Task: Plan a route with a stop at the Brooklyn Botanic Garden during your commute to Prospect Park.
Action: Mouse moved to (89, 58)
Screenshot: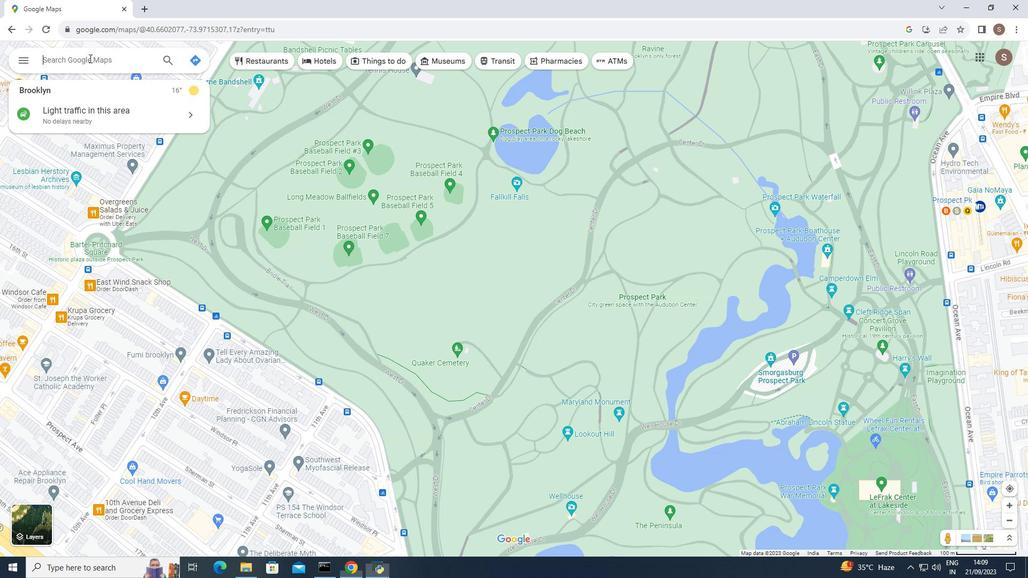 
Action: Mouse pressed left at (89, 58)
Screenshot: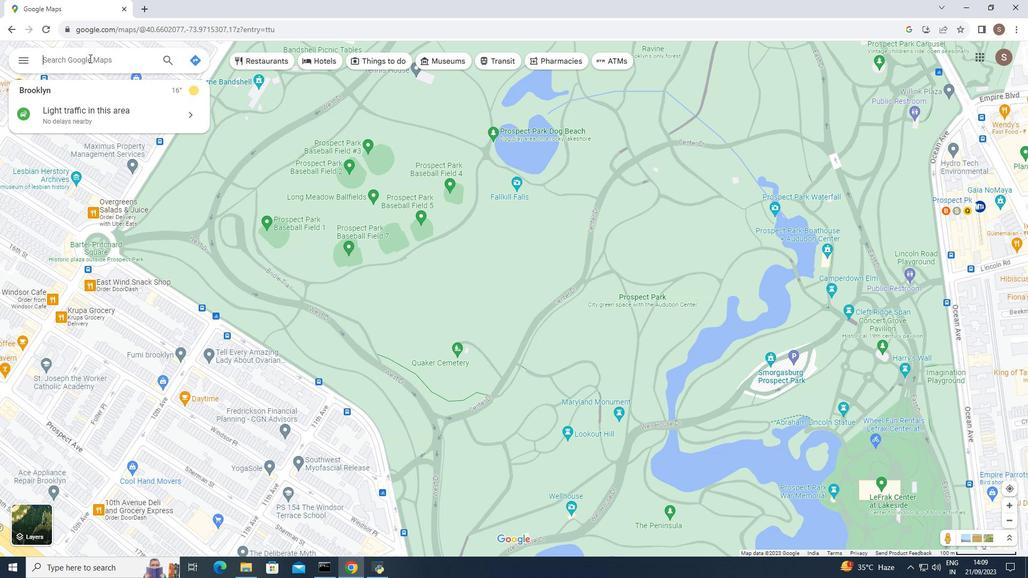 
Action: Key pressed <Key.caps_lock>PROSPECT<Key.space>PARK
Screenshot: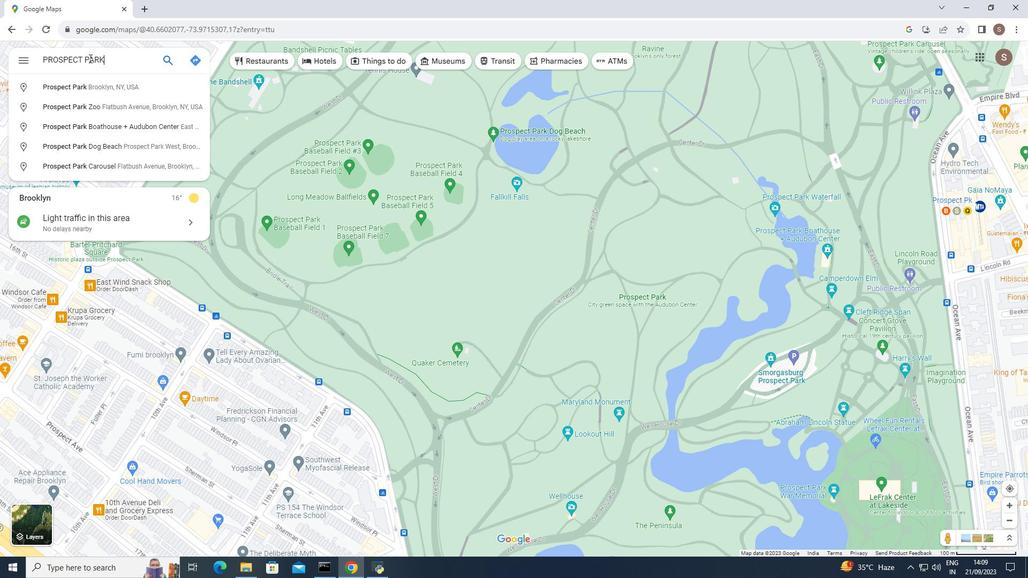 
Action: Mouse moved to (78, 86)
Screenshot: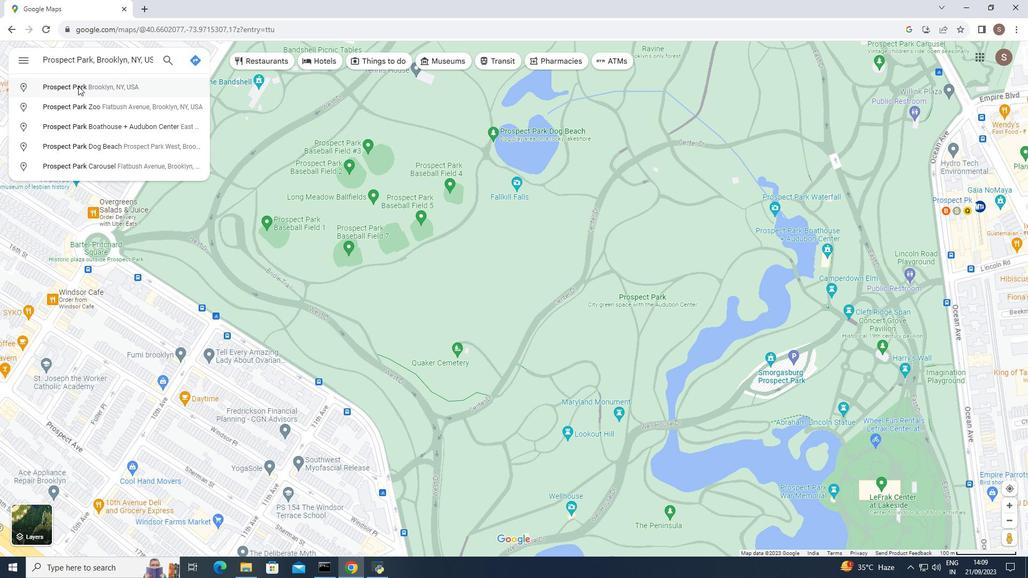 
Action: Mouse pressed left at (78, 86)
Screenshot: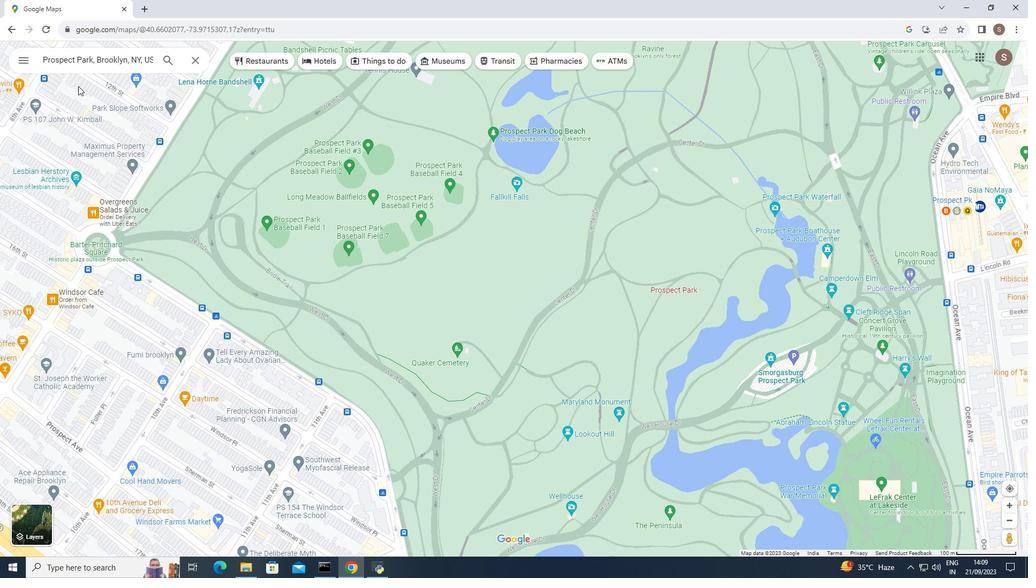 
Action: Mouse moved to (29, 269)
Screenshot: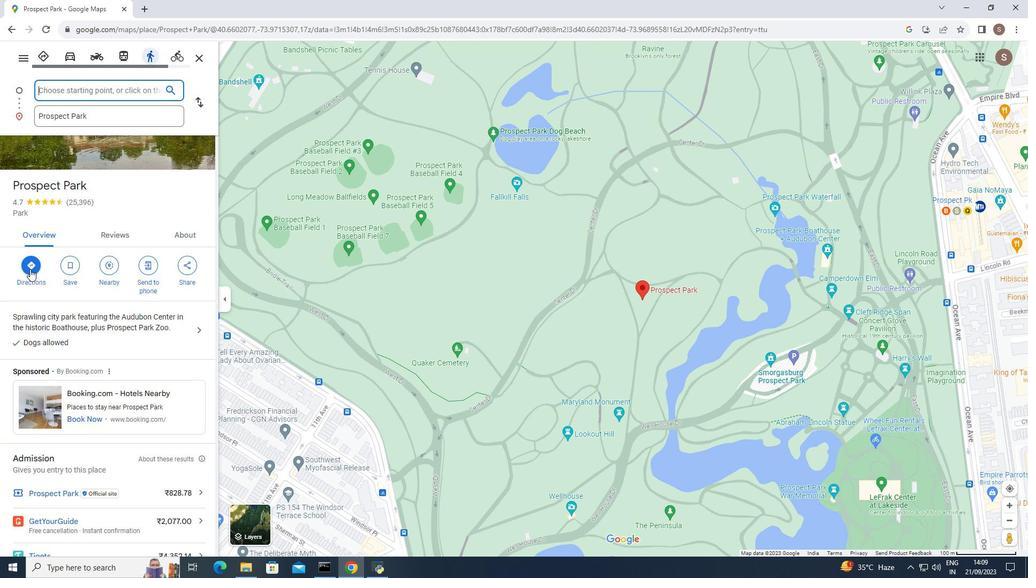 
Action: Mouse pressed left at (29, 269)
Screenshot: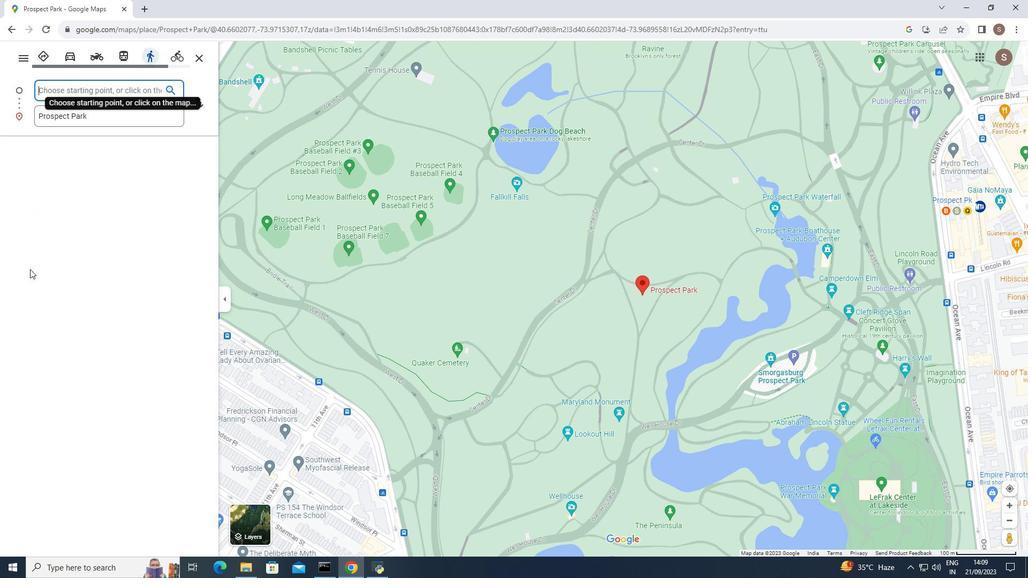 
Action: Mouse moved to (55, 94)
Screenshot: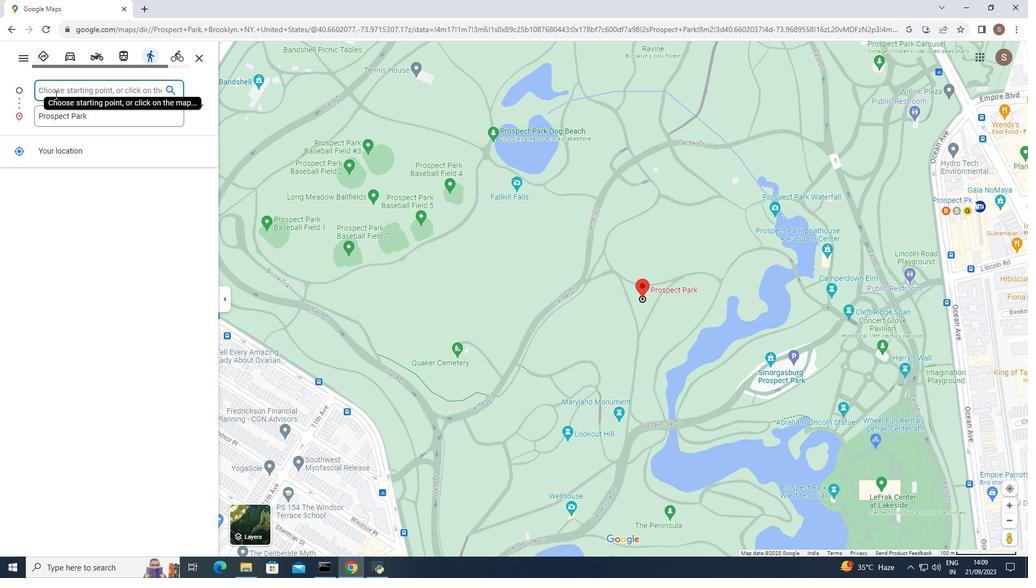 
Action: Key pressed BROOKLYN<Key.space>BOTANIC<Key.space>GARDEN<Key.enter>
Screenshot: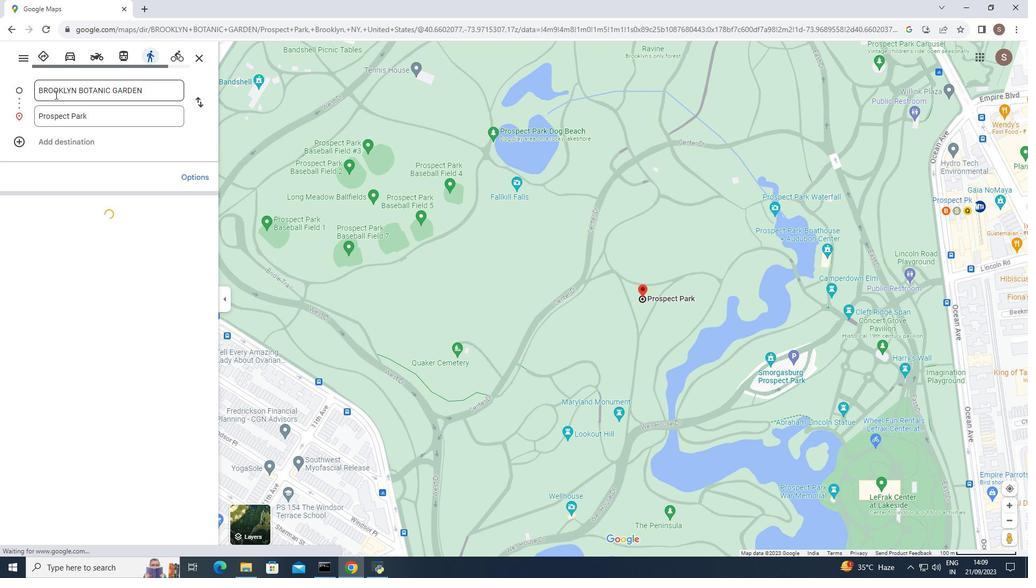 
